Task: Sync Google contacts .
Action: Mouse moved to (530, 77)
Screenshot: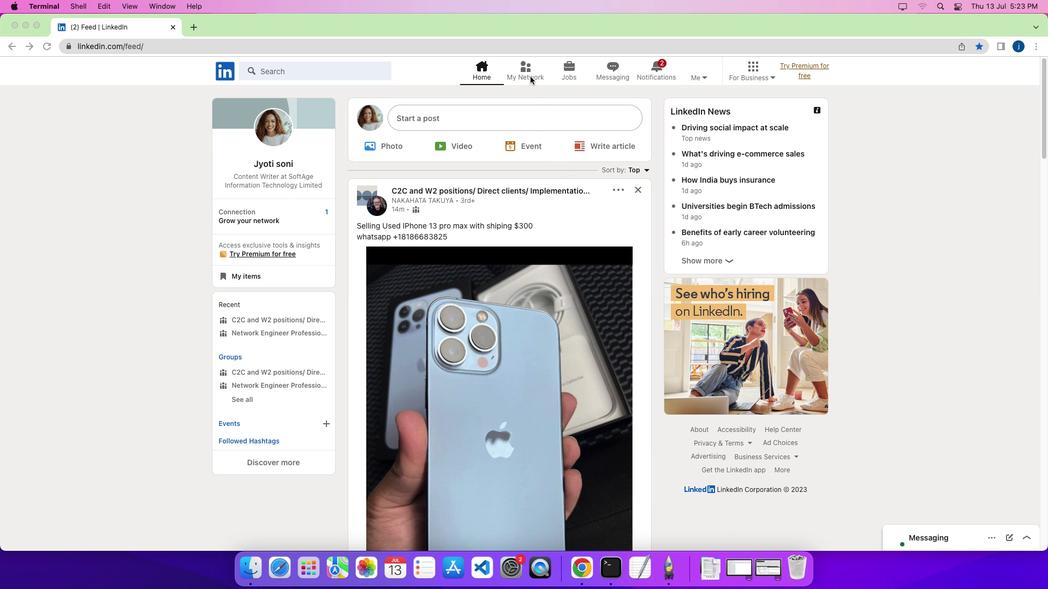 
Action: Mouse pressed left at (530, 77)
Screenshot: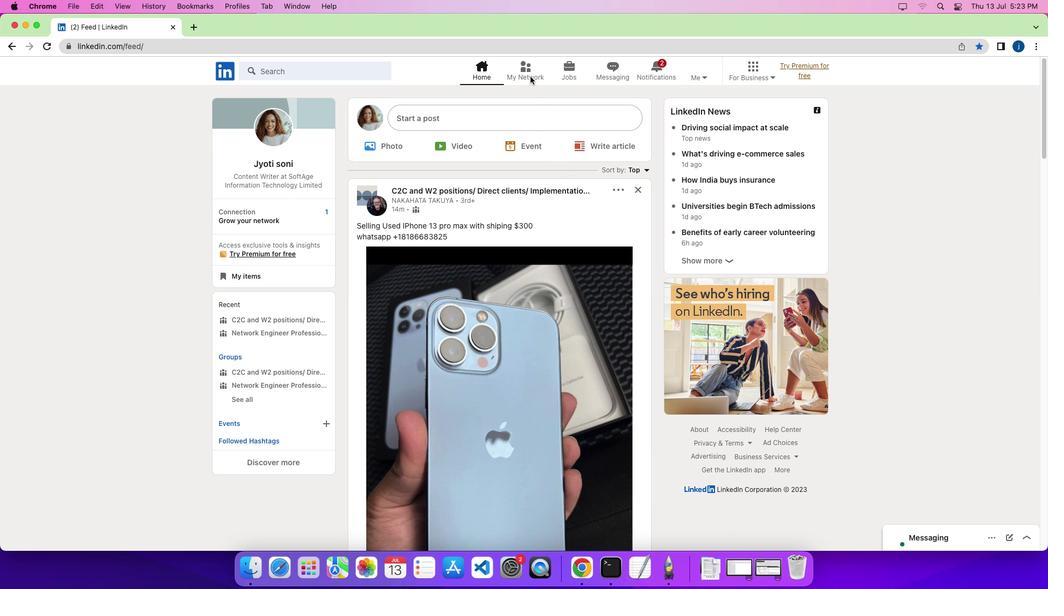 
Action: Mouse pressed left at (530, 77)
Screenshot: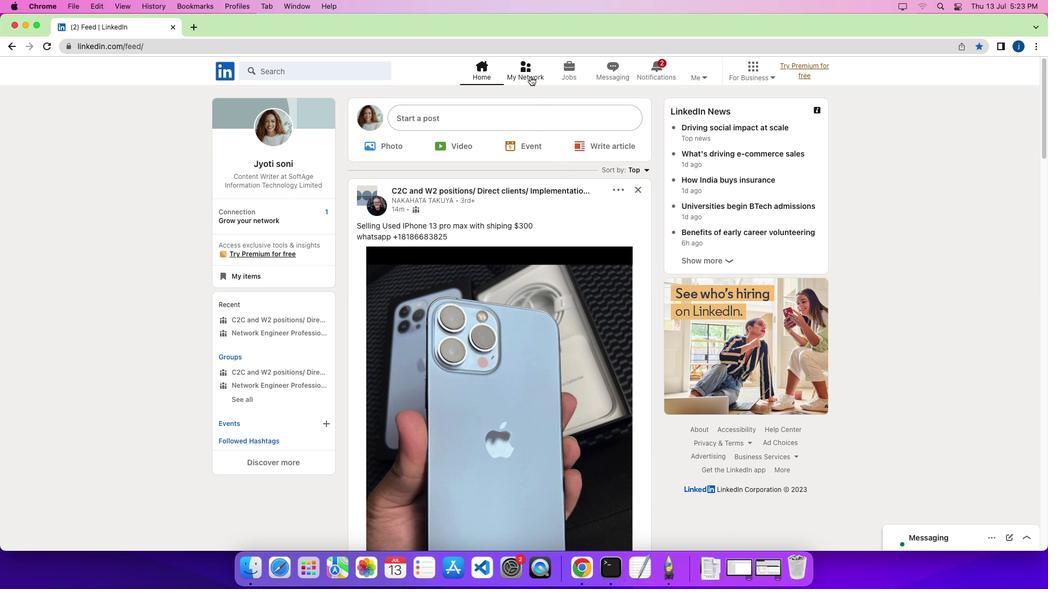 
Action: Mouse moved to (276, 156)
Screenshot: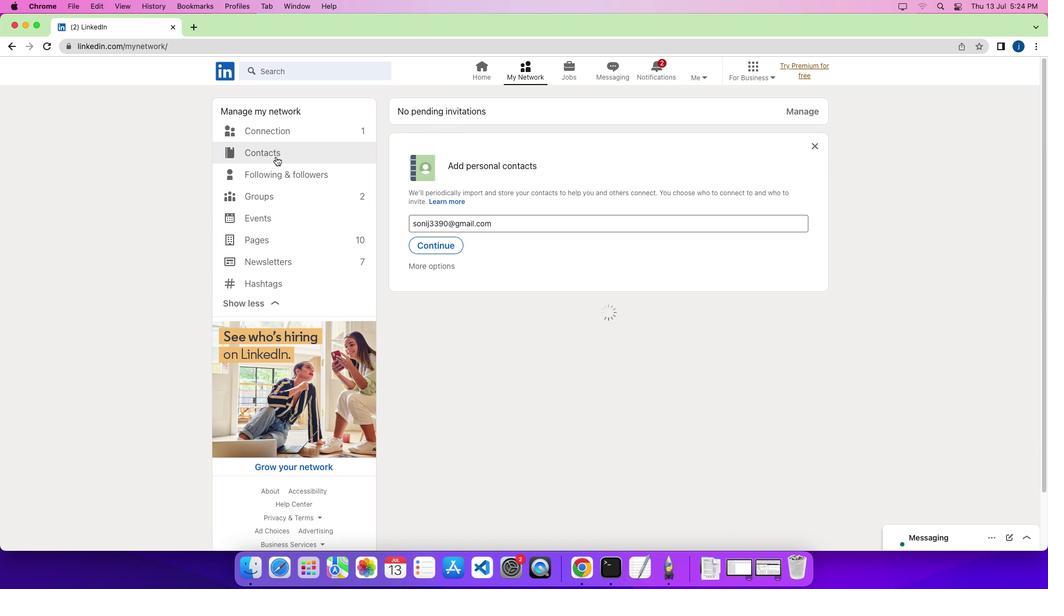 
Action: Mouse pressed left at (276, 156)
Screenshot: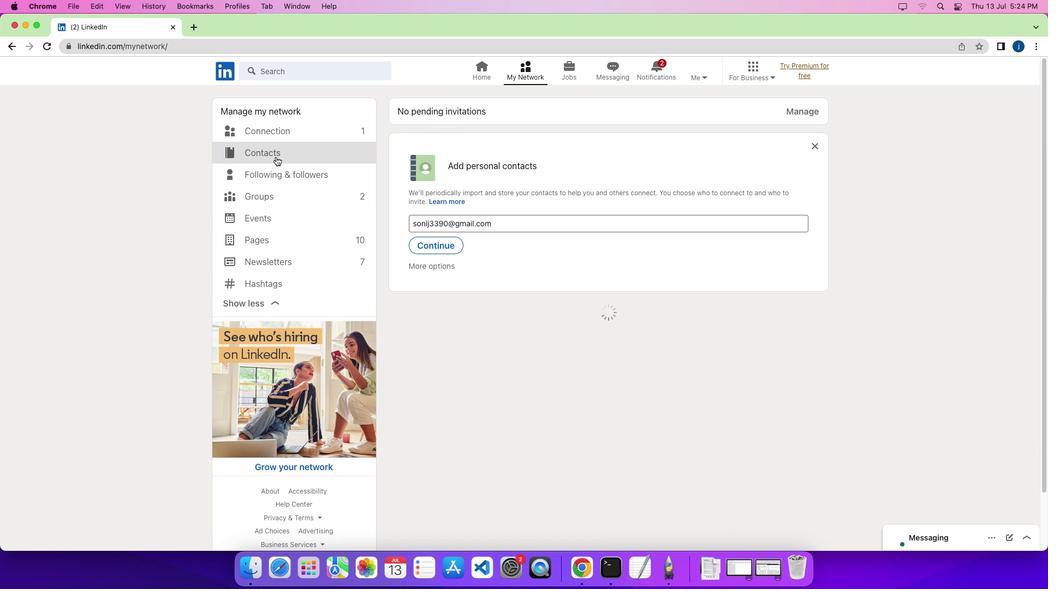
Action: Mouse moved to (733, 208)
Screenshot: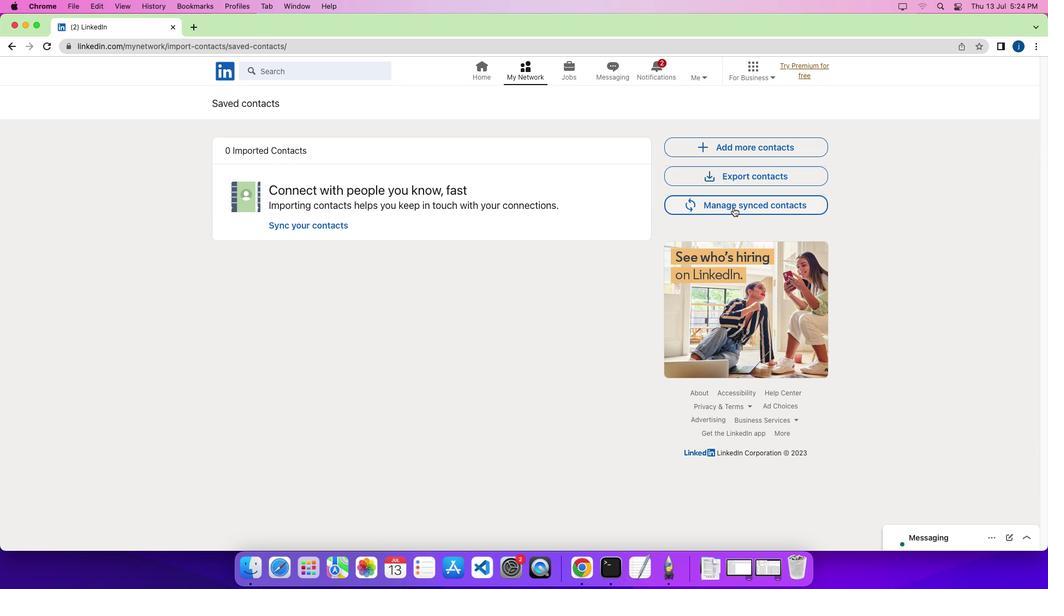 
Action: Mouse pressed left at (733, 208)
Screenshot: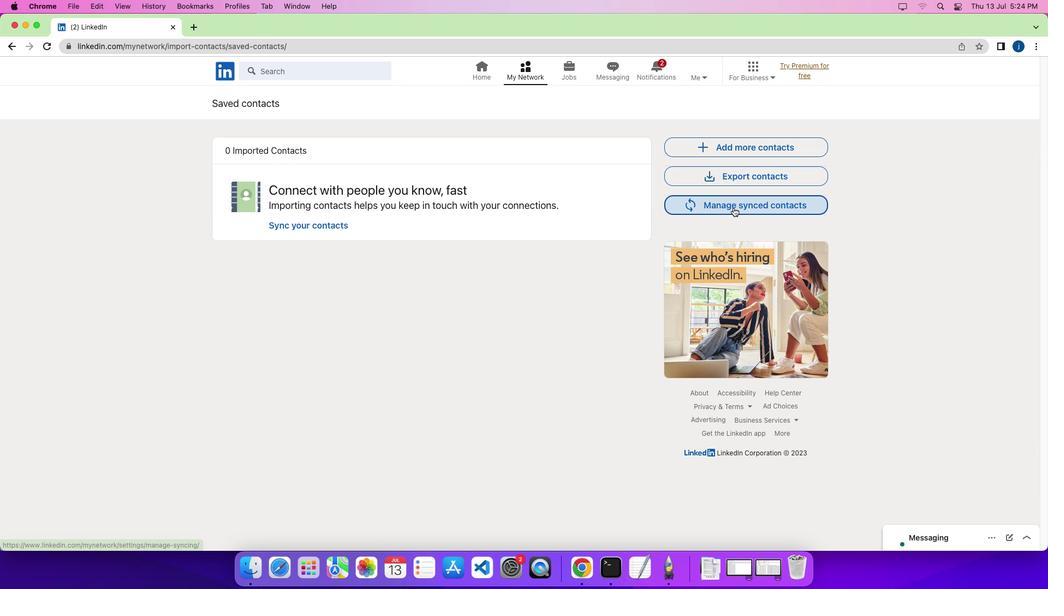 
Action: Mouse moved to (625, 245)
Screenshot: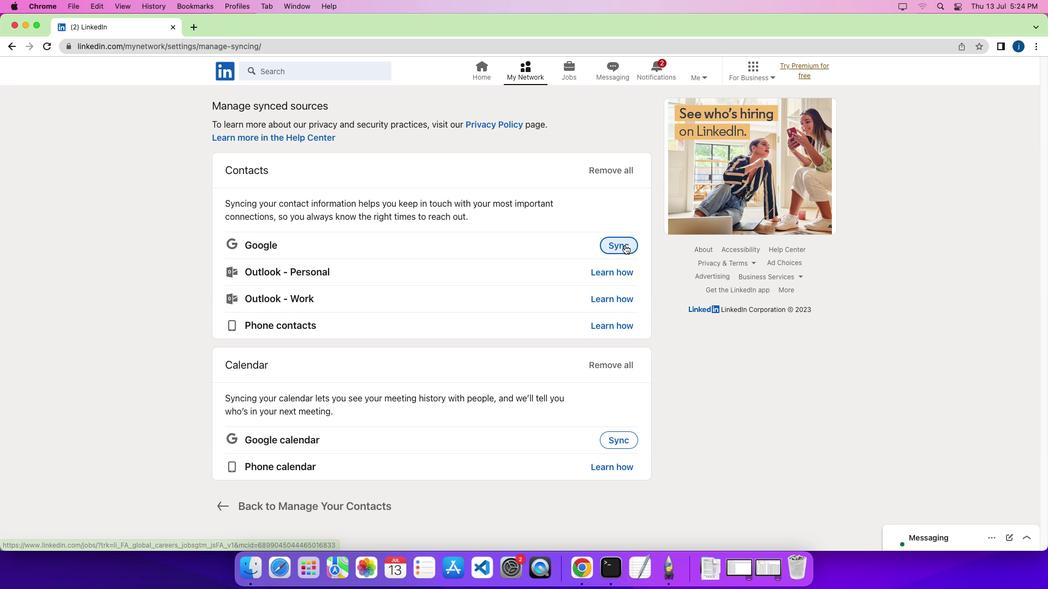 
Action: Mouse pressed left at (625, 245)
Screenshot: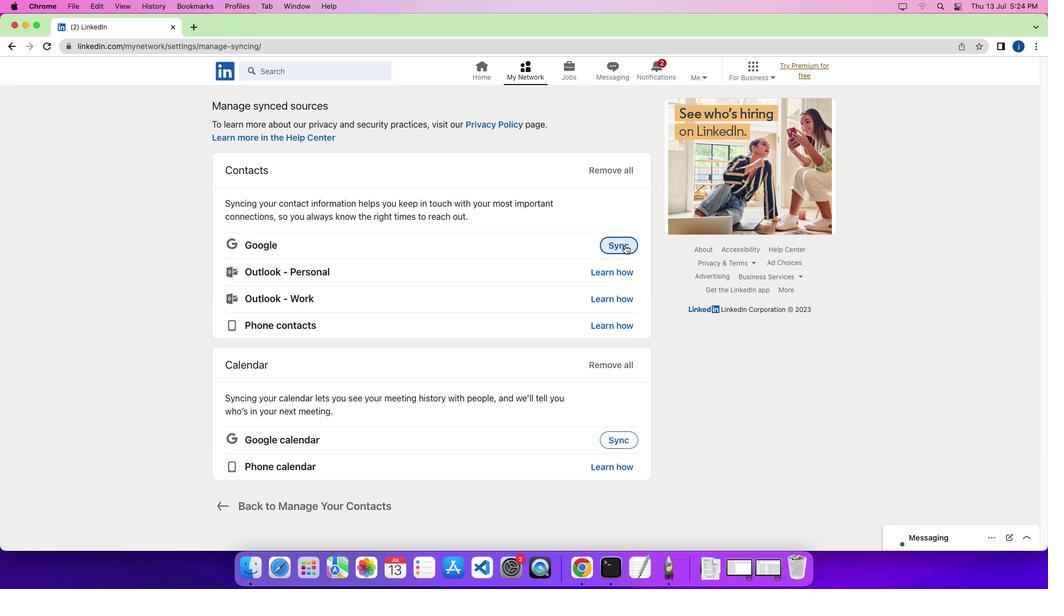 
Action: Mouse moved to (385, 241)
Screenshot: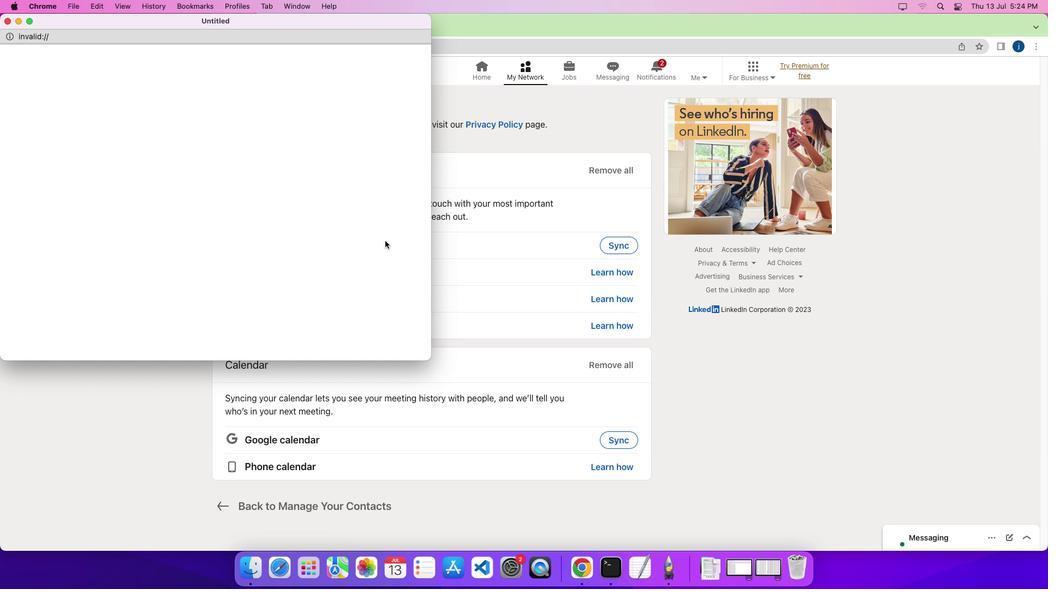 
